 Task: Create in the project Transpire in Backlog an issue 'Create a new online platform for online music production courses with advanced audio mixing and mastering capabilities', assign it to team member softage.2@softage.net and change the status to IN PROGRESS.
Action: Mouse moved to (224, 53)
Screenshot: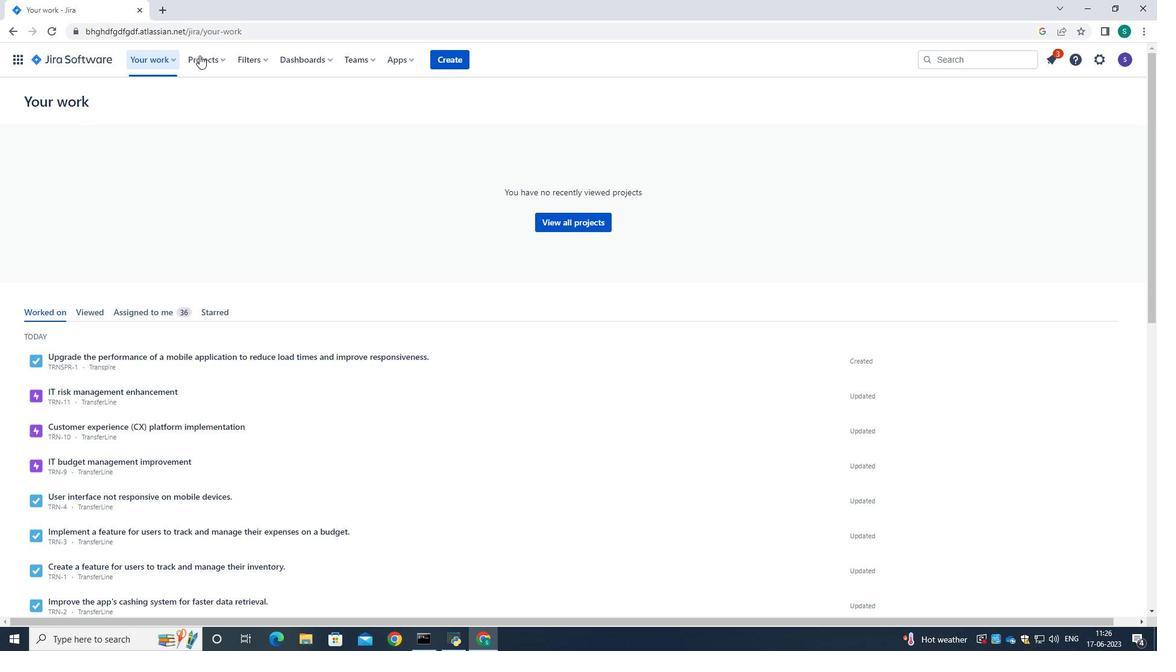 
Action: Mouse pressed left at (224, 53)
Screenshot: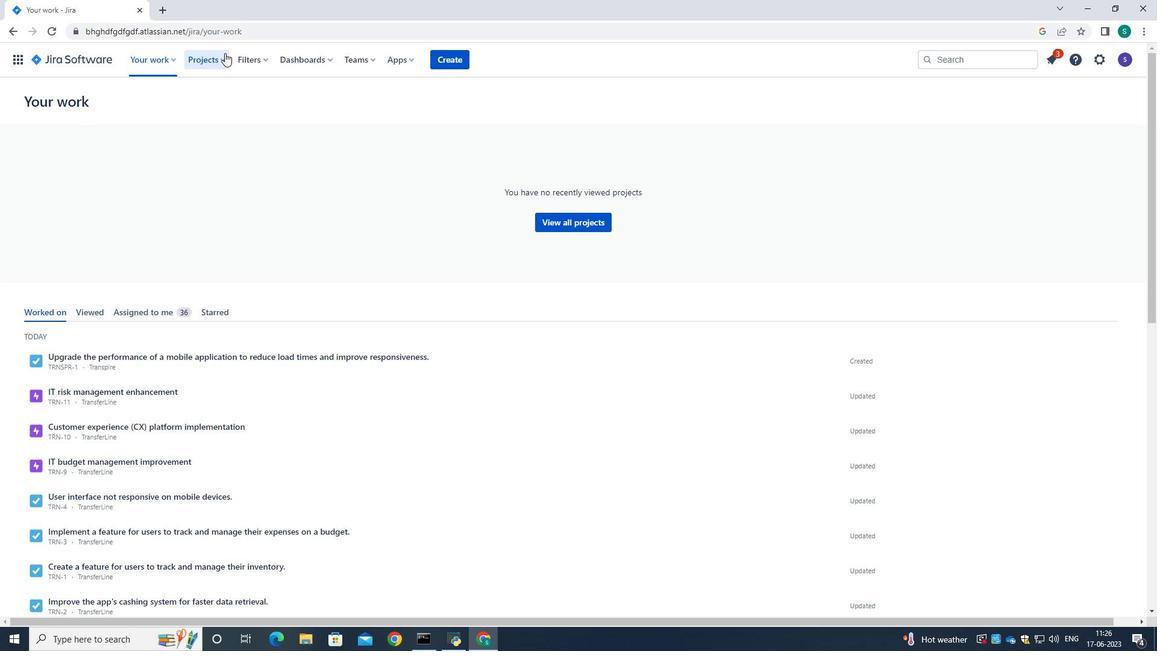 
Action: Mouse moved to (244, 120)
Screenshot: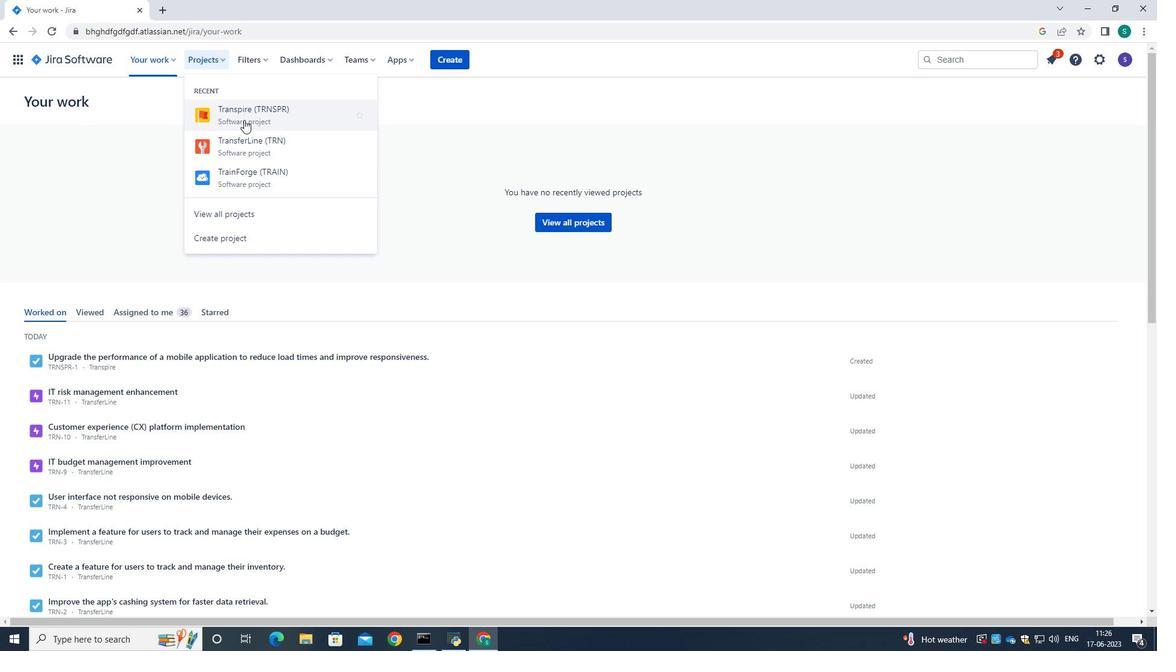 
Action: Mouse pressed left at (244, 120)
Screenshot: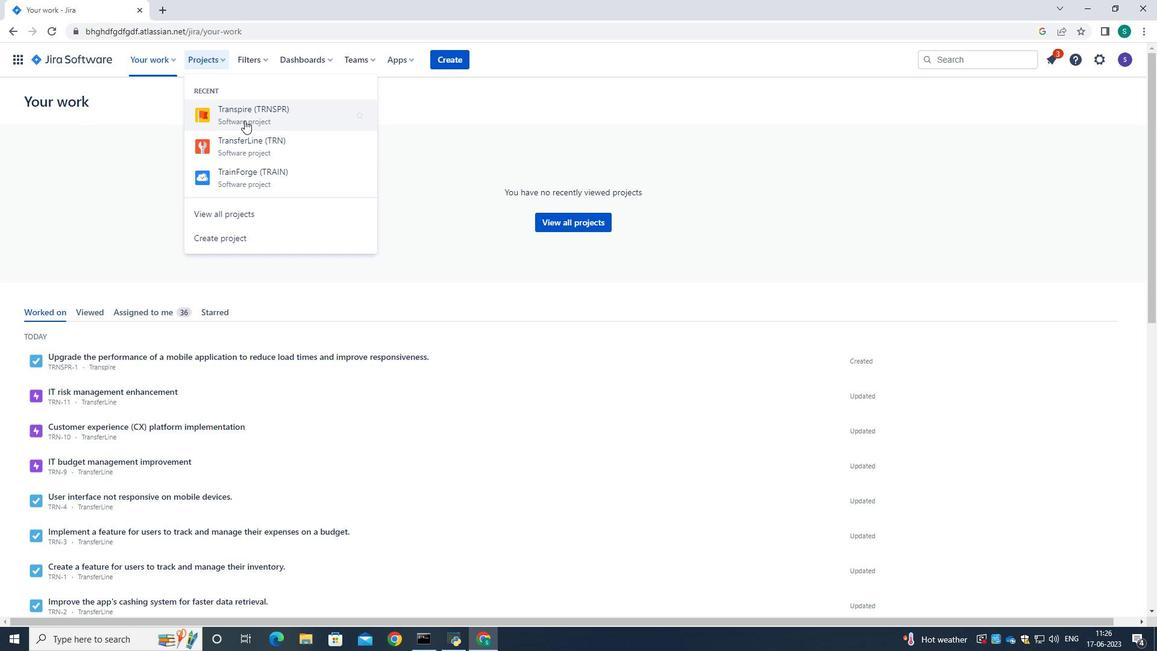 
Action: Mouse moved to (77, 176)
Screenshot: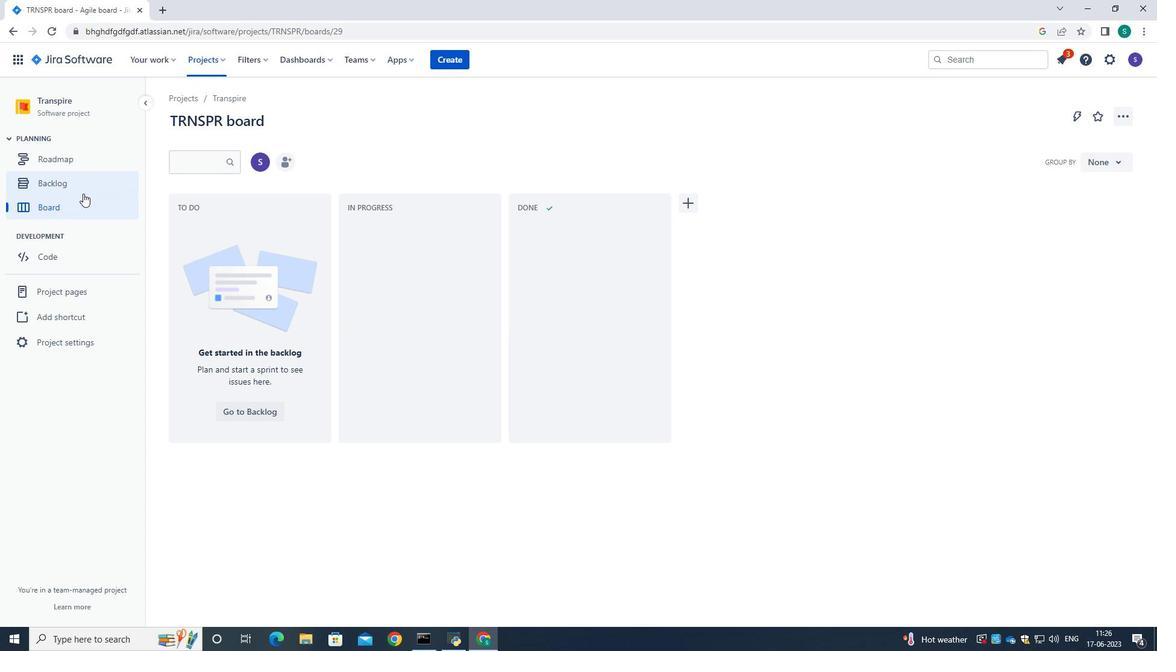 
Action: Mouse pressed left at (77, 176)
Screenshot: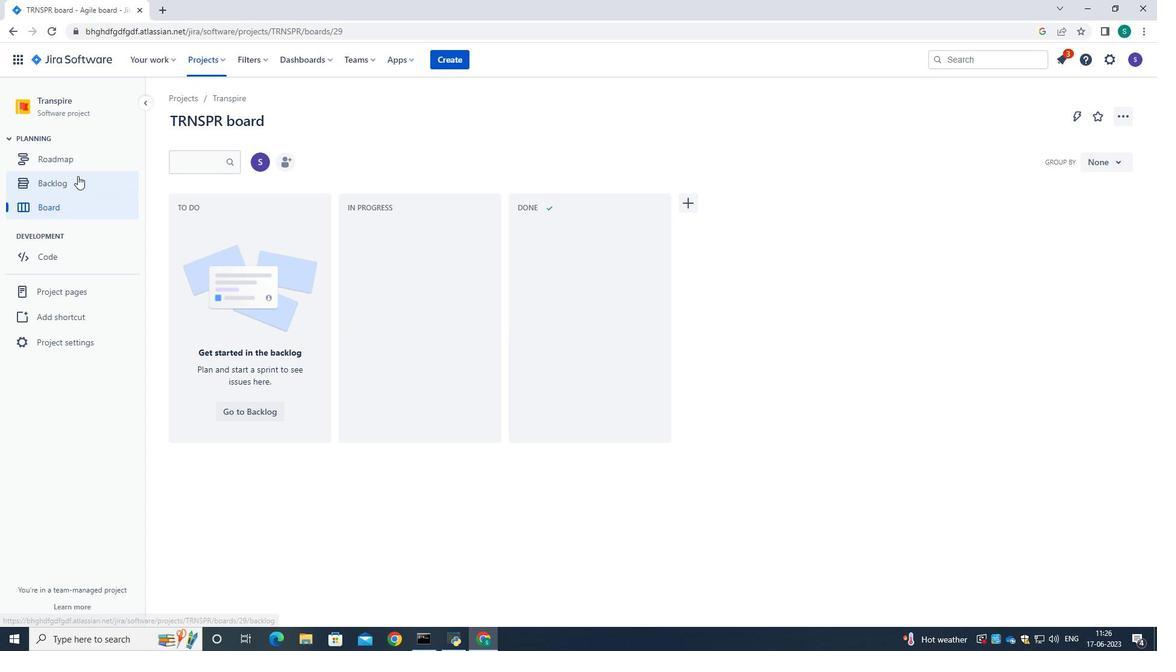 
Action: Mouse moved to (387, 244)
Screenshot: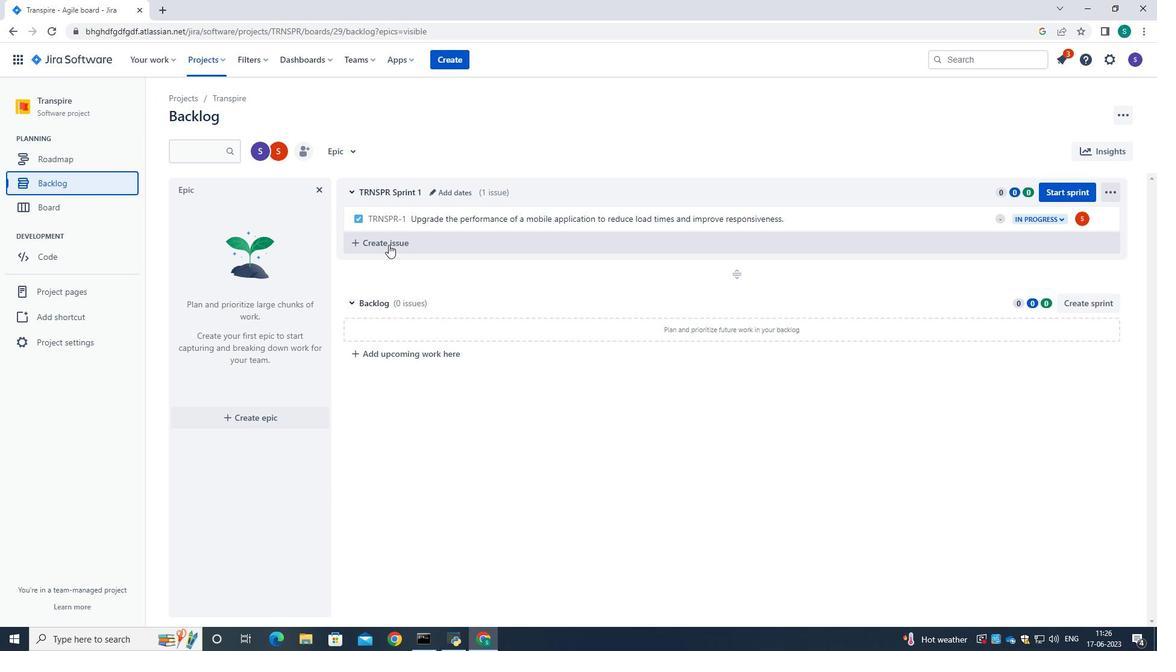 
Action: Mouse pressed left at (387, 244)
Screenshot: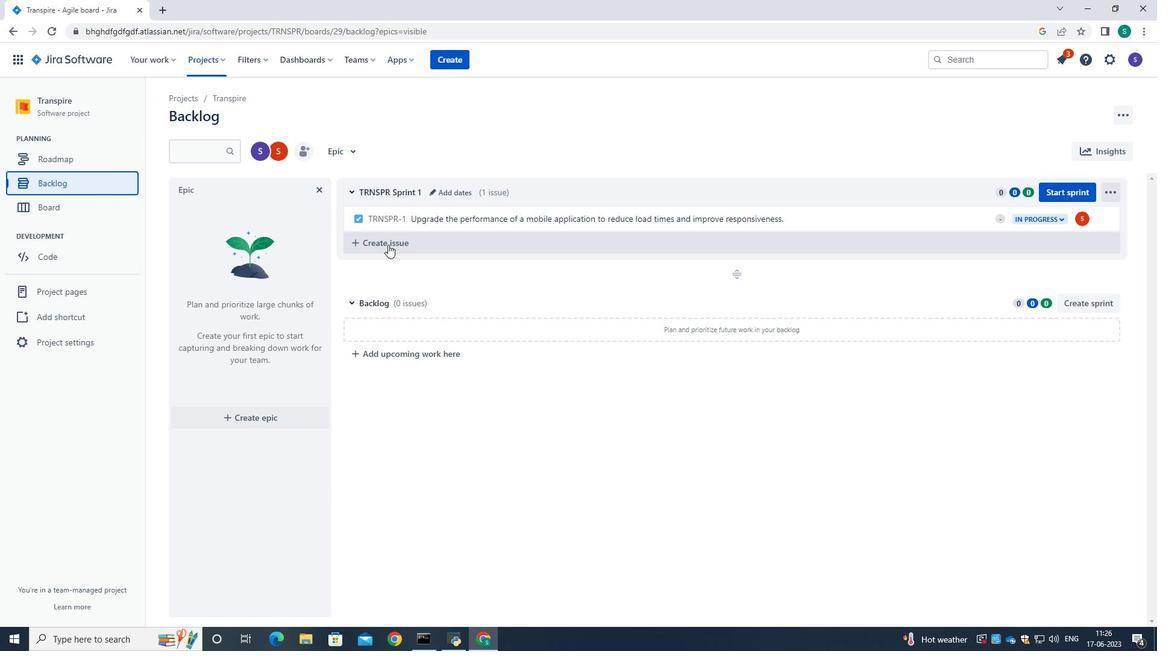 
Action: Mouse moved to (428, 244)
Screenshot: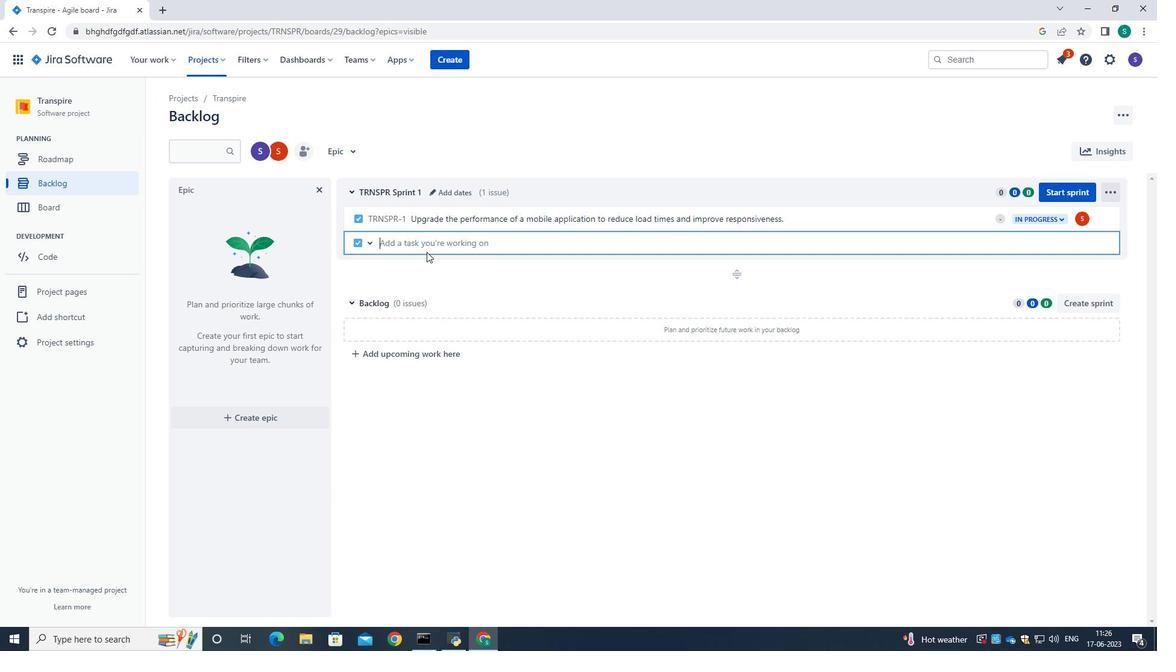
Action: Mouse pressed left at (428, 244)
Screenshot: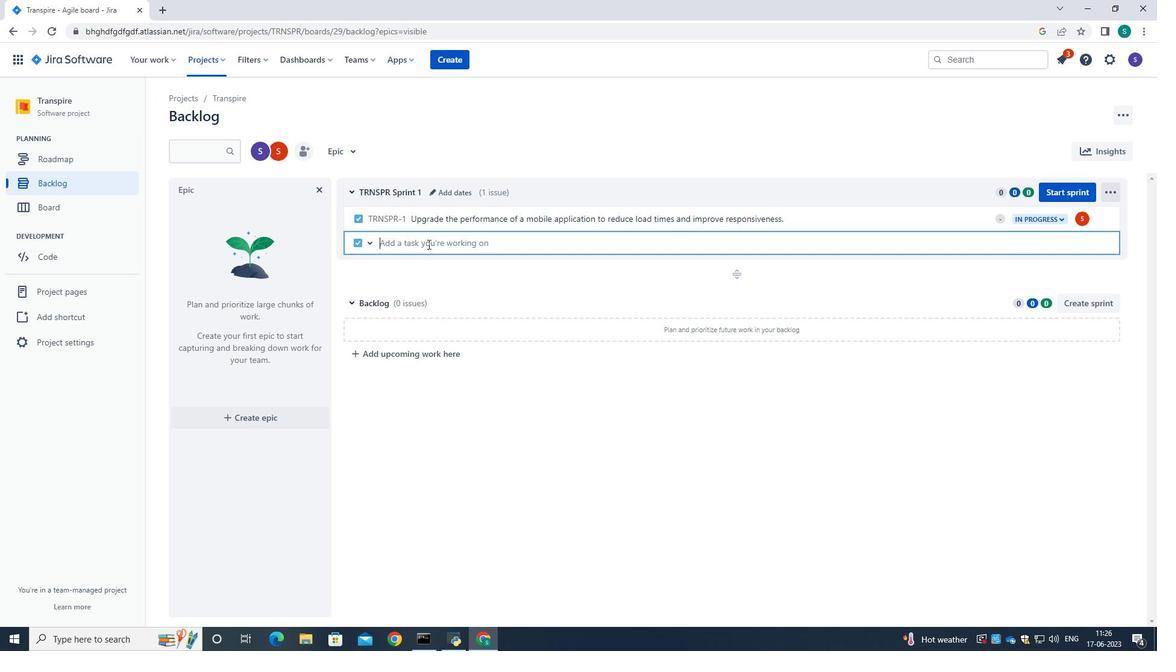 
Action: Key pressed <Key.caps_lock>C<Key.caps_lock>reate<Key.space>a<Key.space>new<Key.space>online<Key.space>platform<Key.space>for<Key.space>online<Key.space>music<Key.space><Key.space><Key.space><Key.space><Key.space><Key.space><Key.space><Key.space><Key.space><Key.space><Key.space><Key.space><Key.space><Key.space><Key.space><Key.space><Key.space><Key.space><Key.space><Key.backspace><Key.backspace><Key.backspace><Key.backspace><Key.backspace><Key.backspace><Key.backspace><Key.backspace><Key.backspace><Key.backspace><Key.backspace><Key.backspace><Key.backspace><Key.backspace><Key.backspace><Key.backspace><Key.backspace><Key.backspace>production<Key.space>couses<Key.space>with<Key.space>a<Key.backspace><Key.backspace><Key.backspace><Key.backspace><Key.backspace><Key.backspace><Key.backspace><Key.backspace><Key.backspace><Key.backspace>rses<Key.space>with<Key.space>advanced<Key.space><Key.space><Key.space><Key.space><Key.space><Key.space><Key.backspace><Key.backspace><Key.backspace>audio<Key.space>mixing<Key.space>and<Key.space>mastering<Key.space>capabilities.<Key.enter>
Screenshot: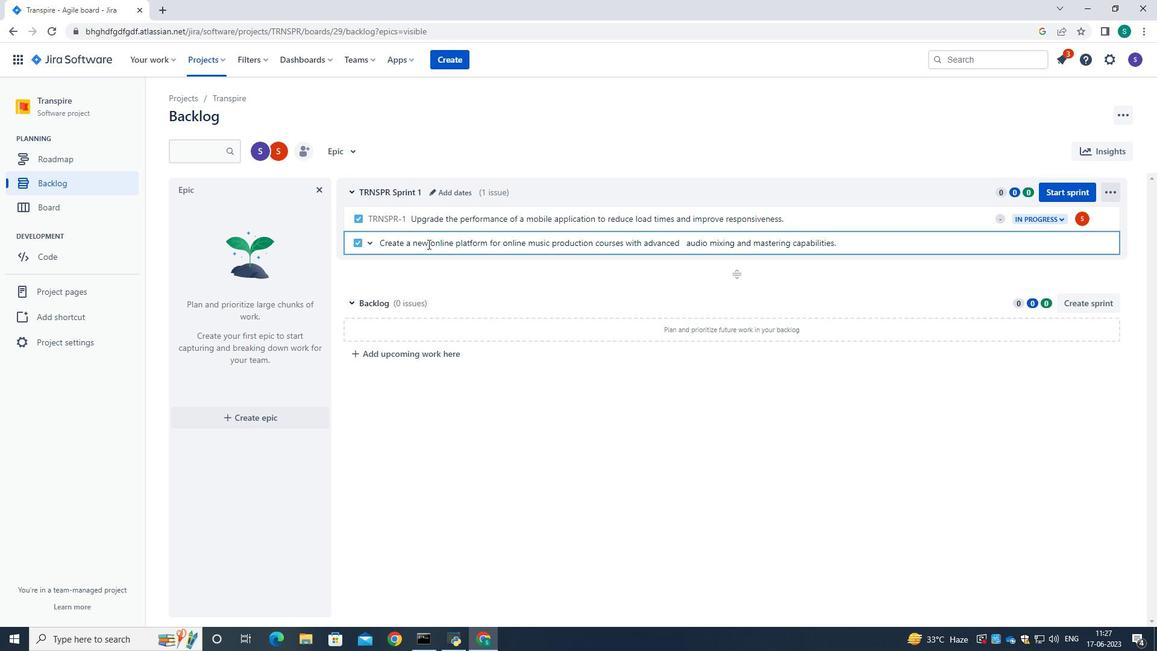 
Action: Mouse moved to (1082, 243)
Screenshot: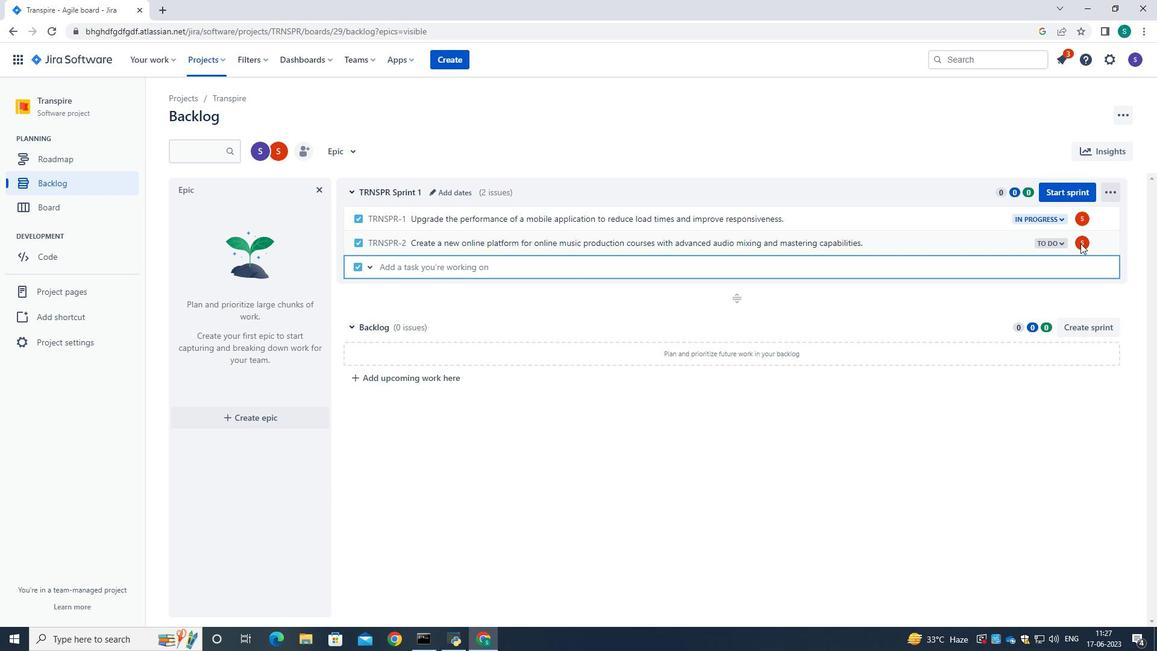 
Action: Mouse pressed left at (1082, 243)
Screenshot: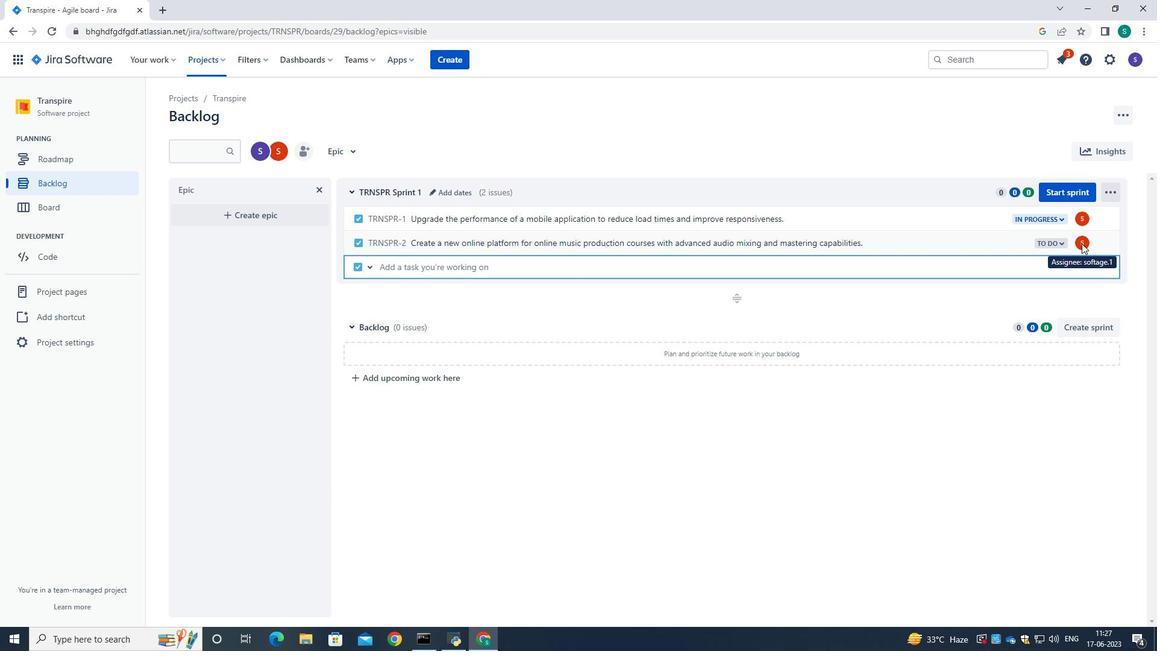
Action: Mouse moved to (1082, 245)
Screenshot: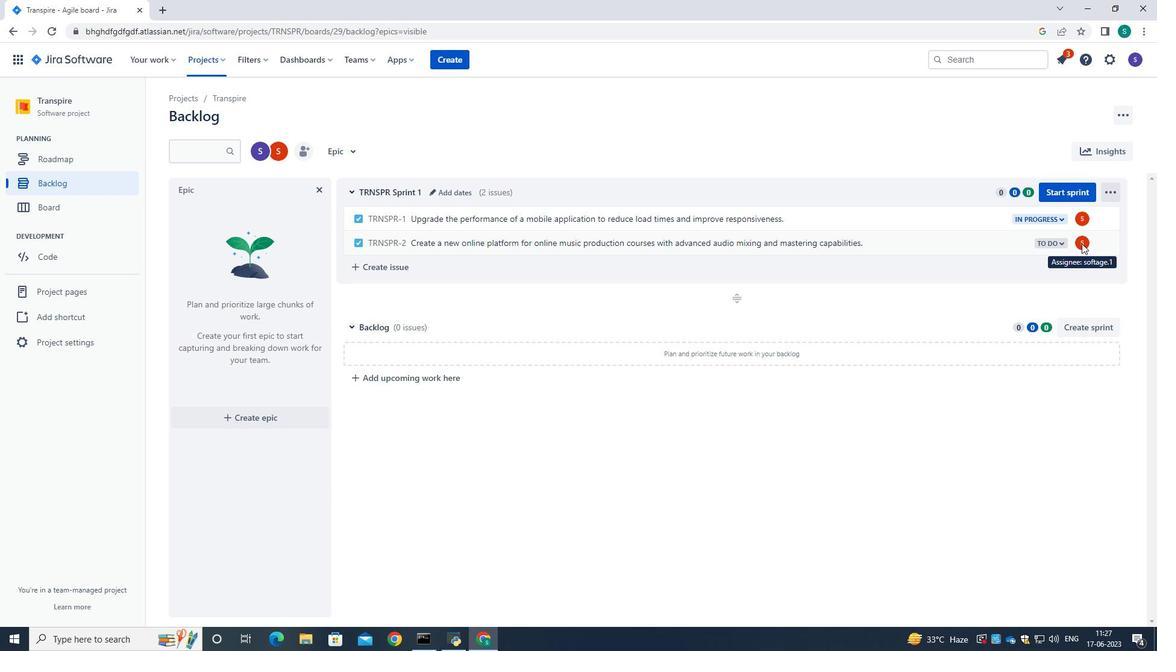 
Action: Mouse pressed left at (1082, 245)
Screenshot: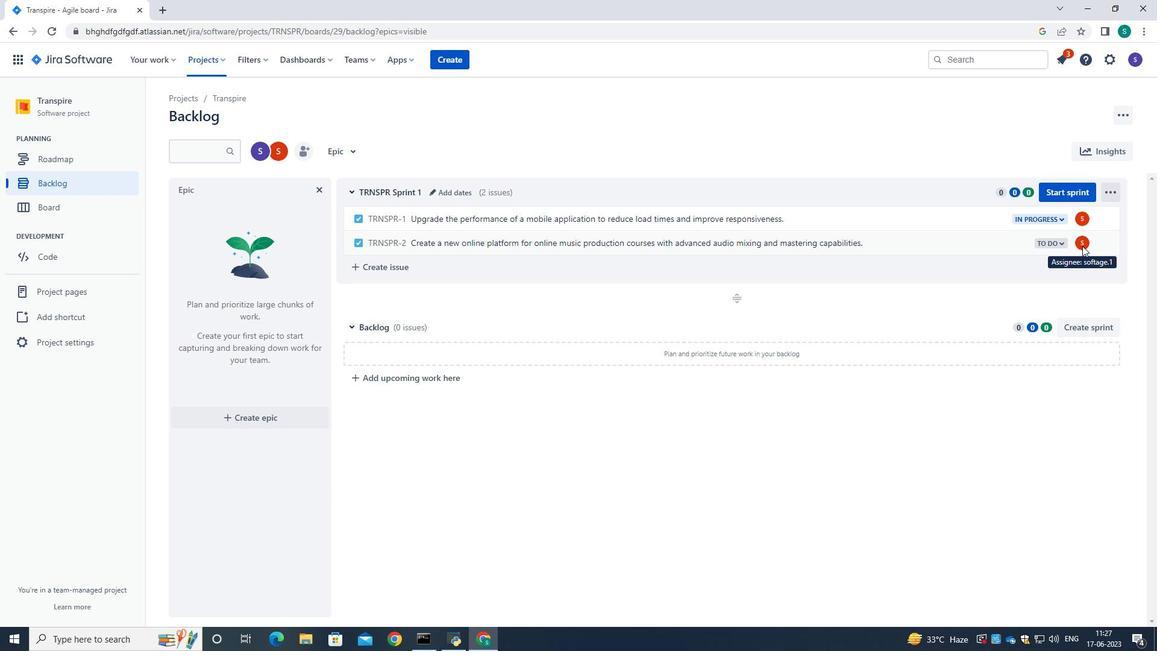 
Action: Mouse moved to (1085, 244)
Screenshot: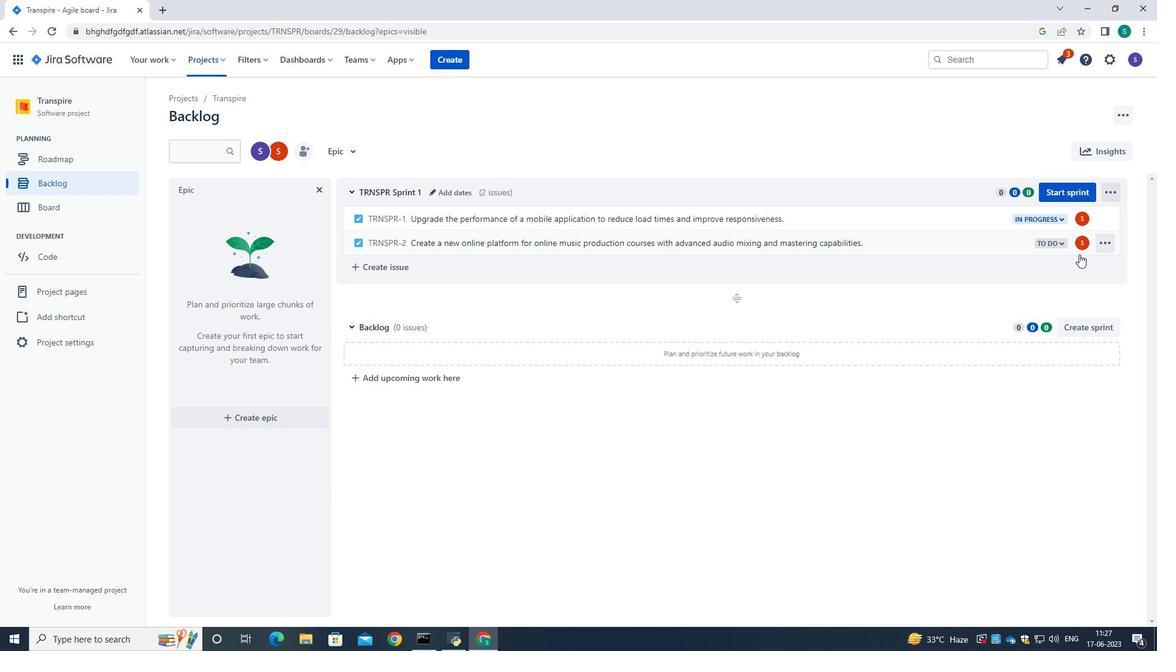 
Action: Mouse pressed left at (1085, 244)
Screenshot: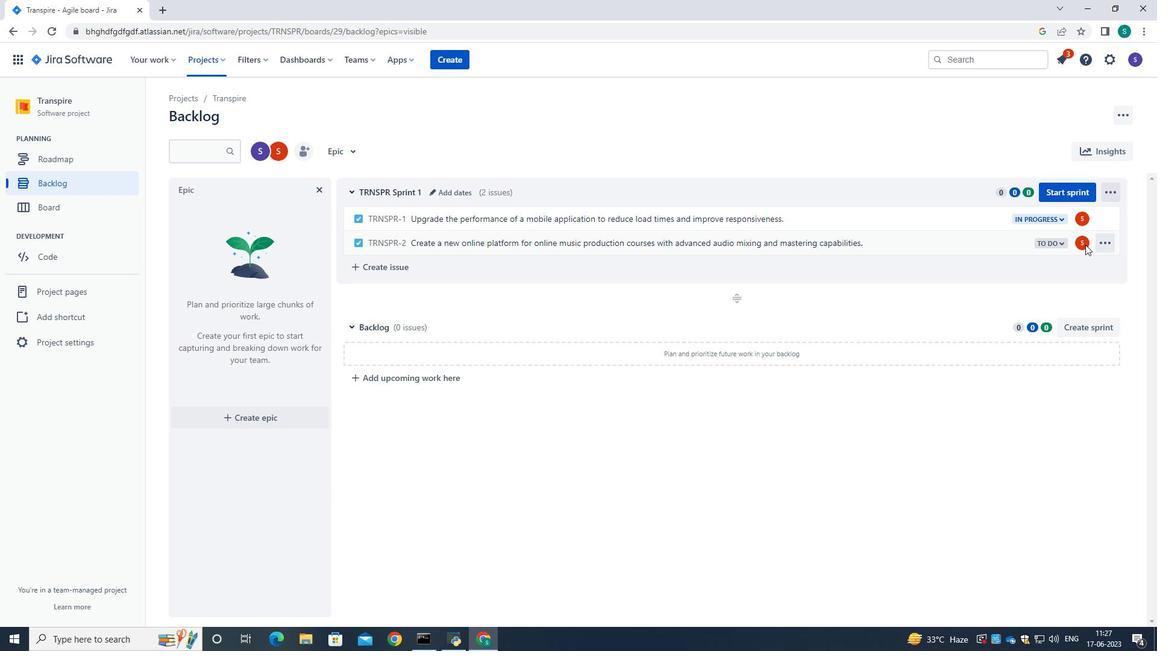 
Action: Mouse moved to (1078, 240)
Screenshot: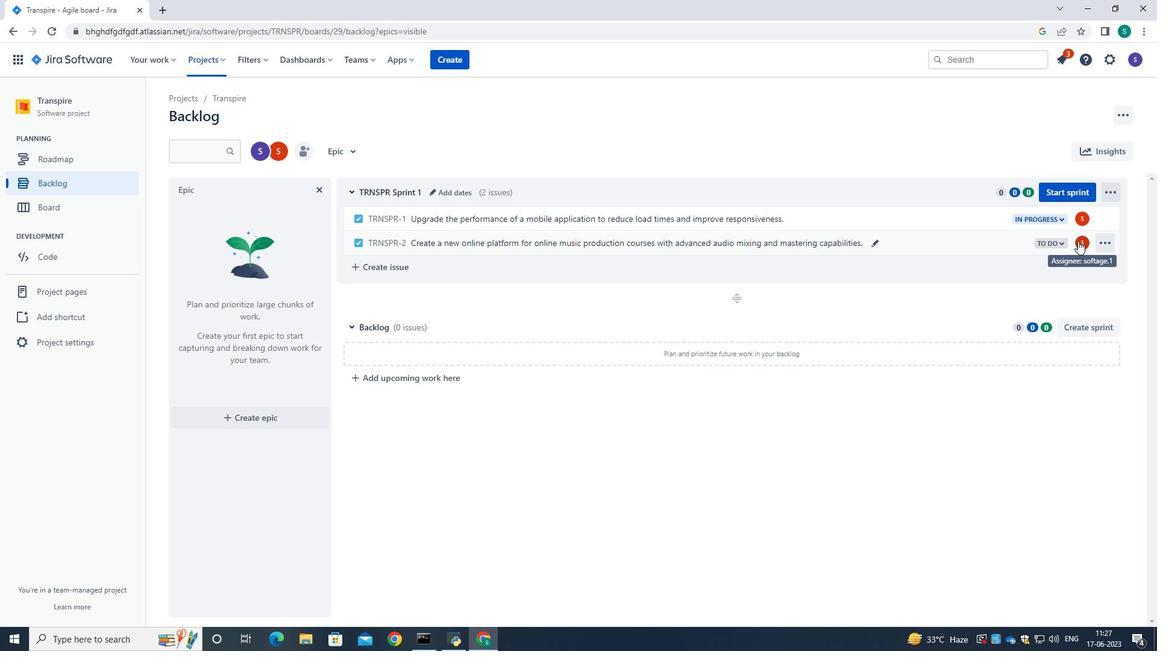 
Action: Mouse pressed left at (1078, 240)
Screenshot: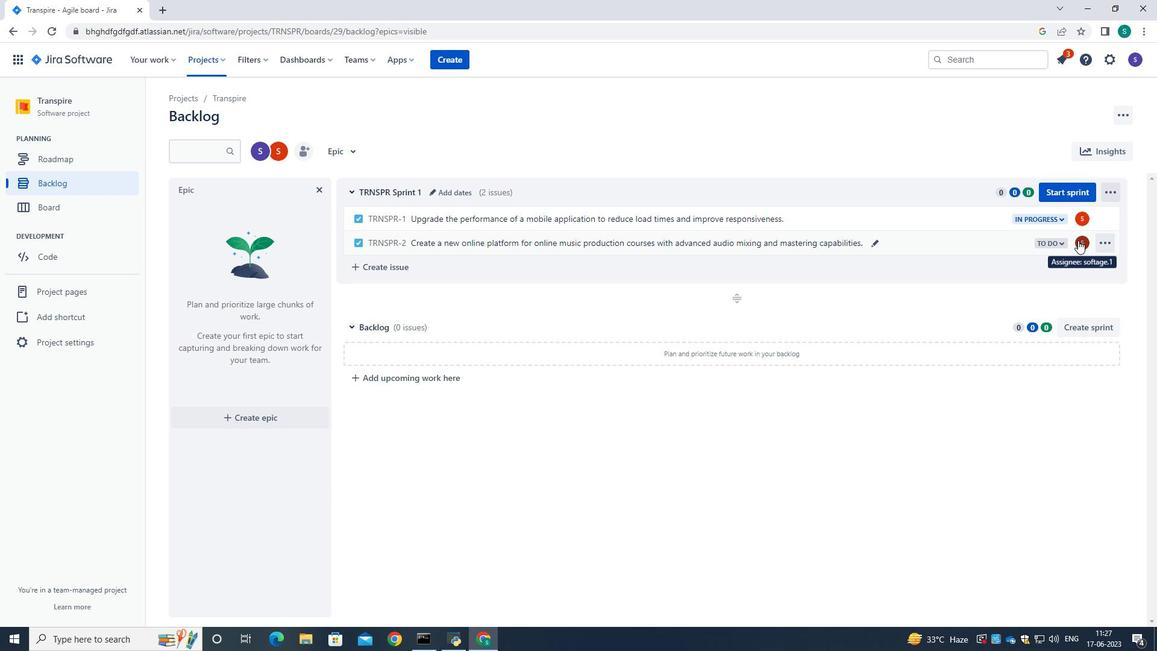 
Action: Mouse moved to (988, 266)
Screenshot: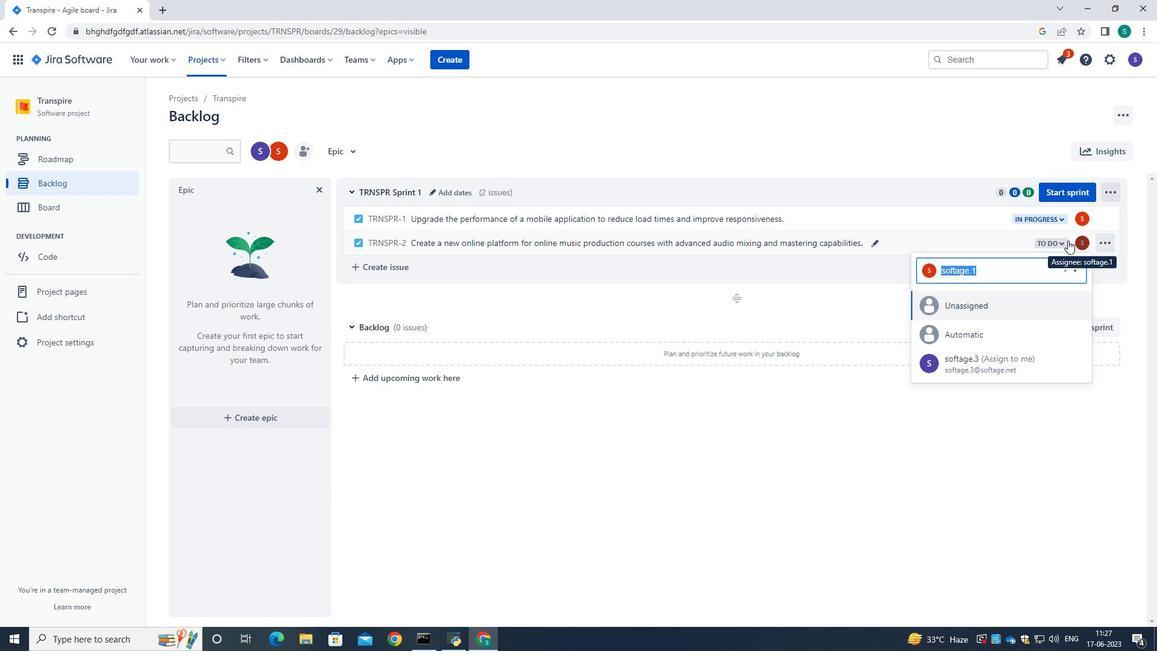 
Action: Key pressed softage.2<Key.shift>@softage.net
Screenshot: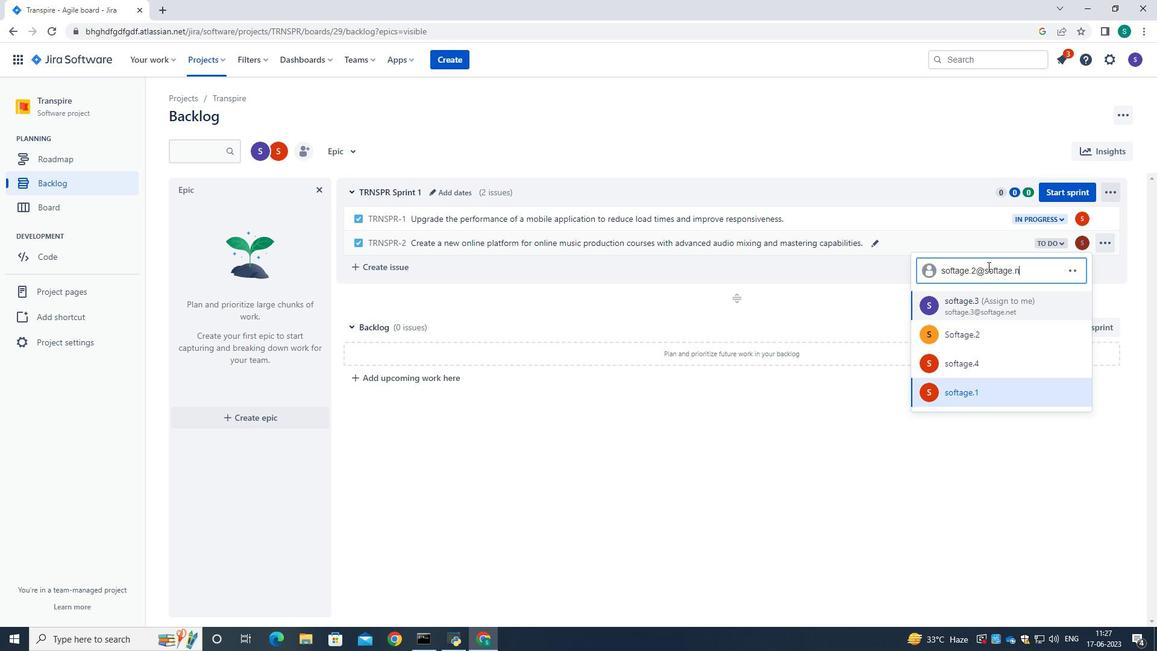 
Action: Mouse moved to (981, 308)
Screenshot: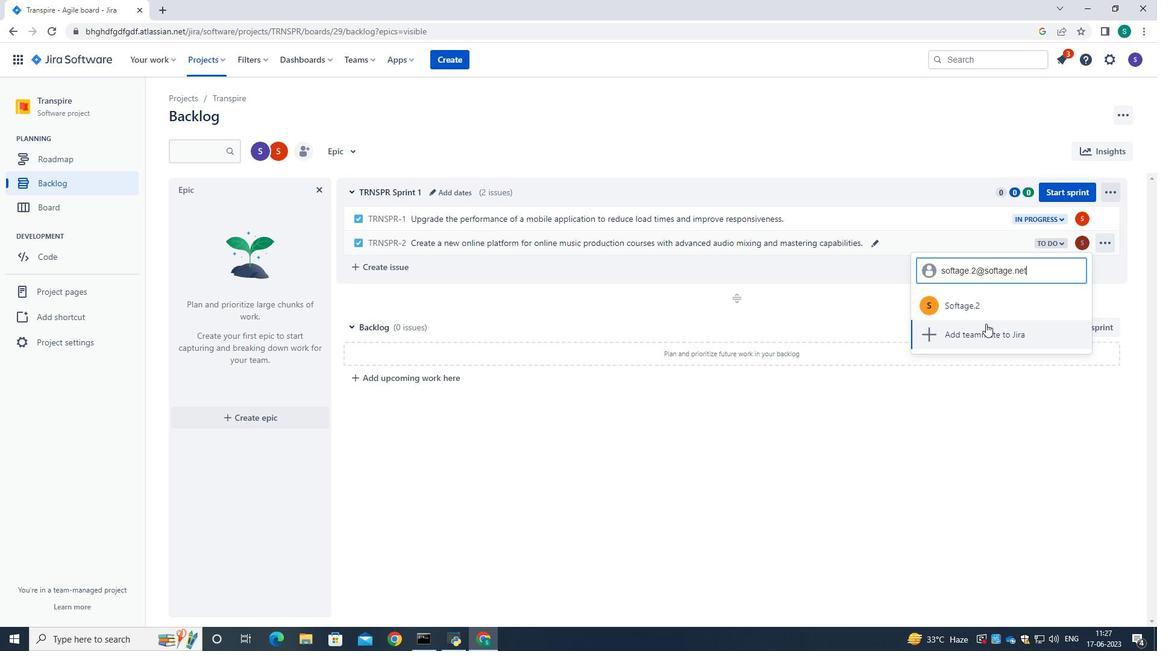 
Action: Mouse pressed left at (981, 308)
Screenshot: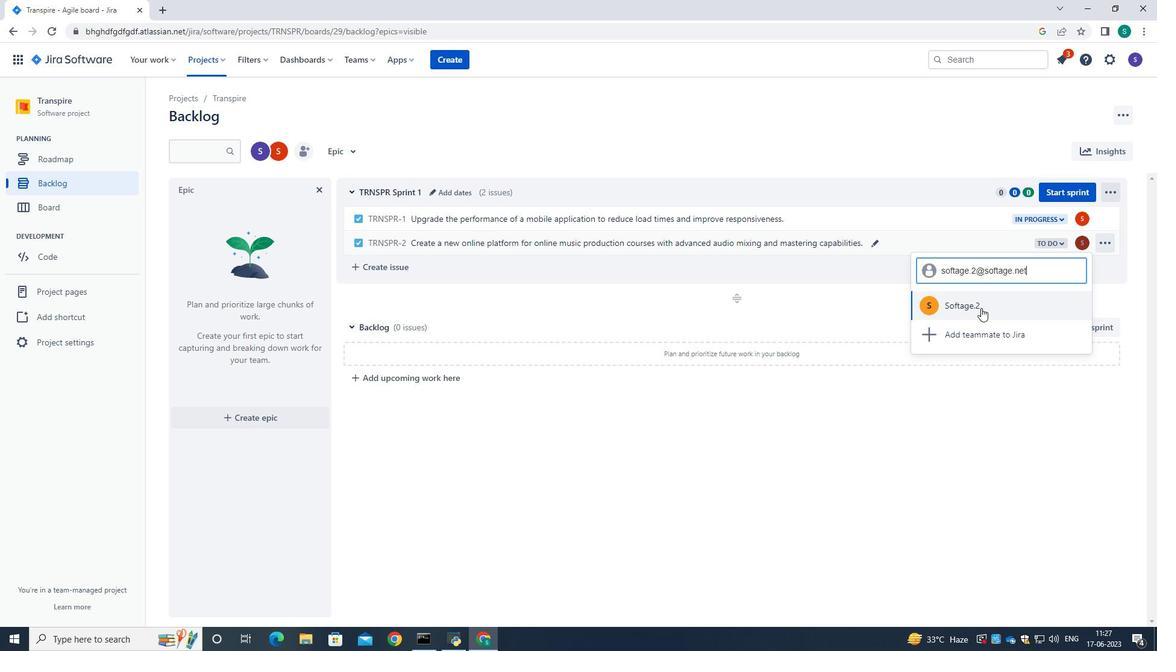 
Action: Mouse moved to (1051, 241)
Screenshot: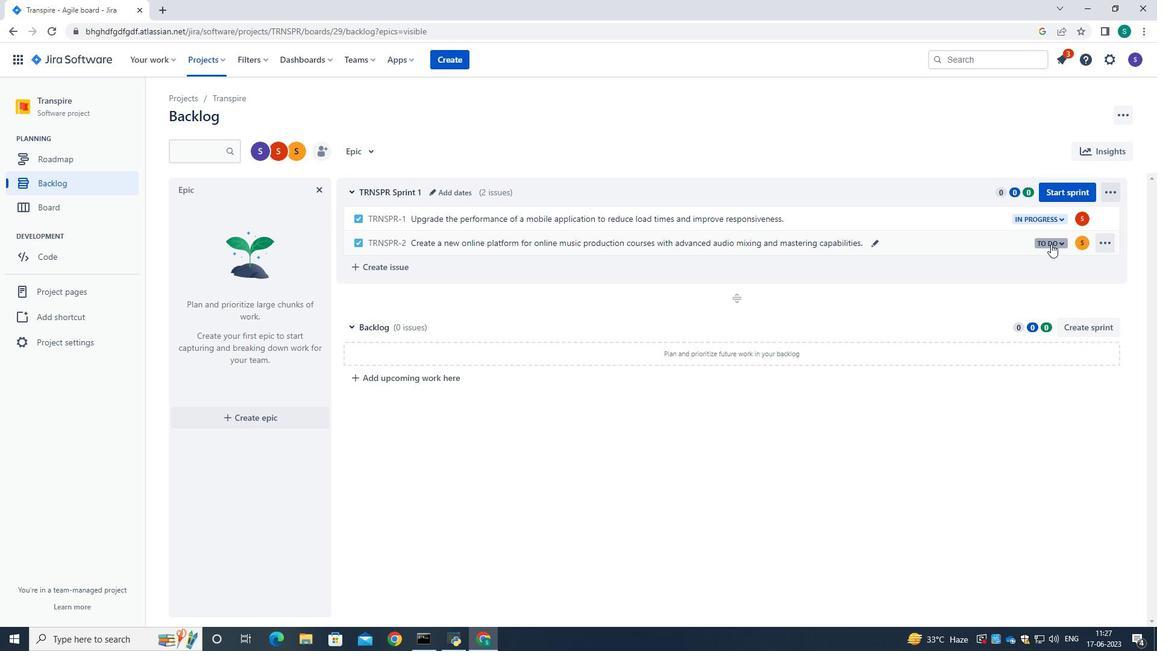 
Action: Mouse pressed left at (1051, 241)
Screenshot: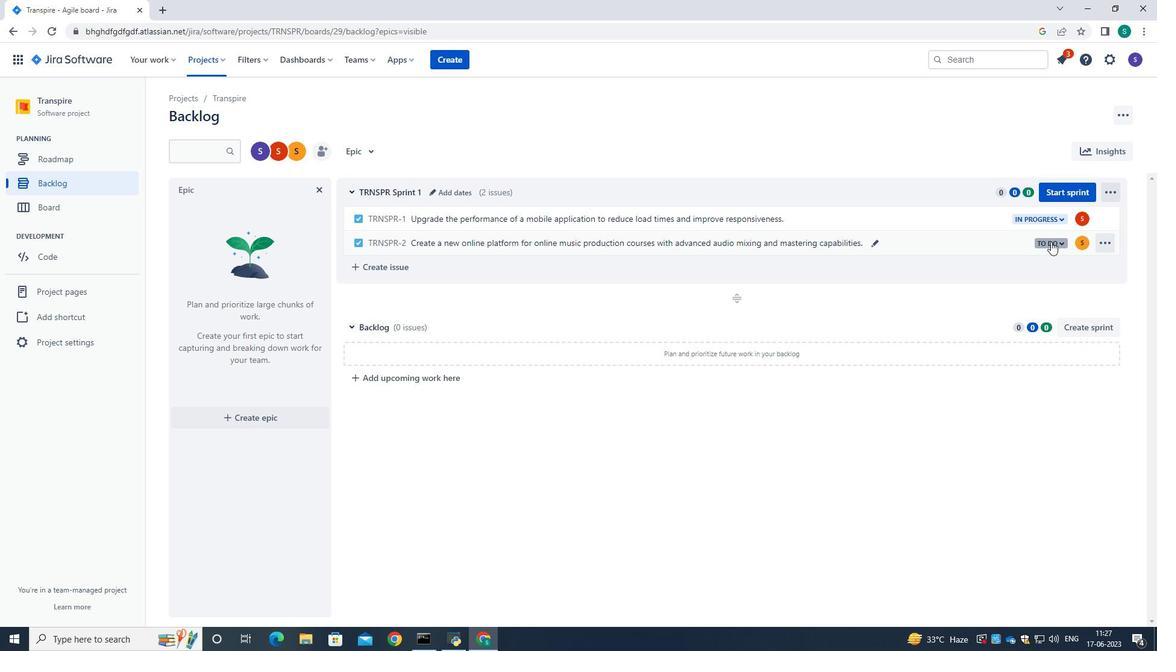 
Action: Mouse moved to (975, 268)
Screenshot: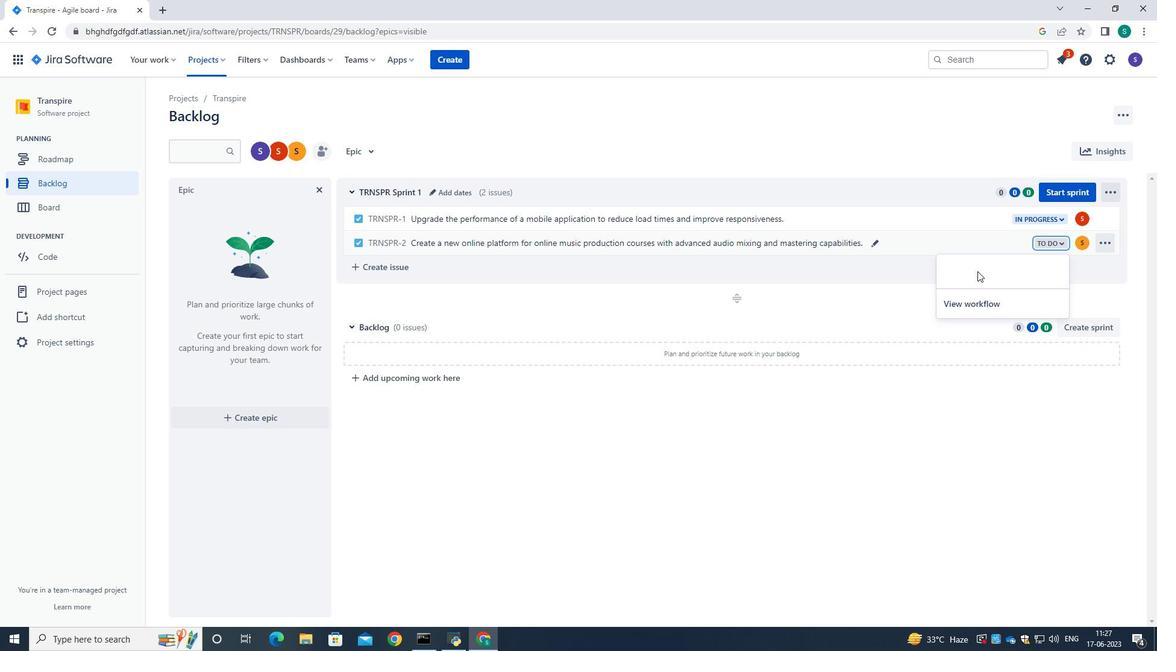 
Action: Mouse pressed left at (975, 268)
Screenshot: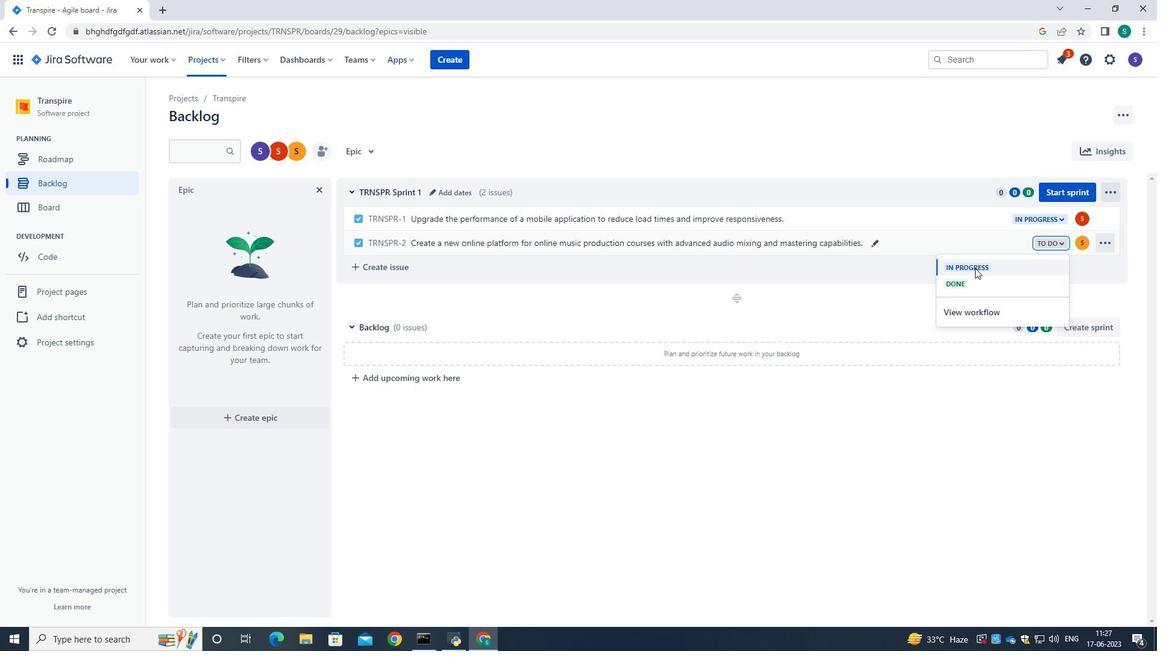 
Action: Mouse moved to (820, 297)
Screenshot: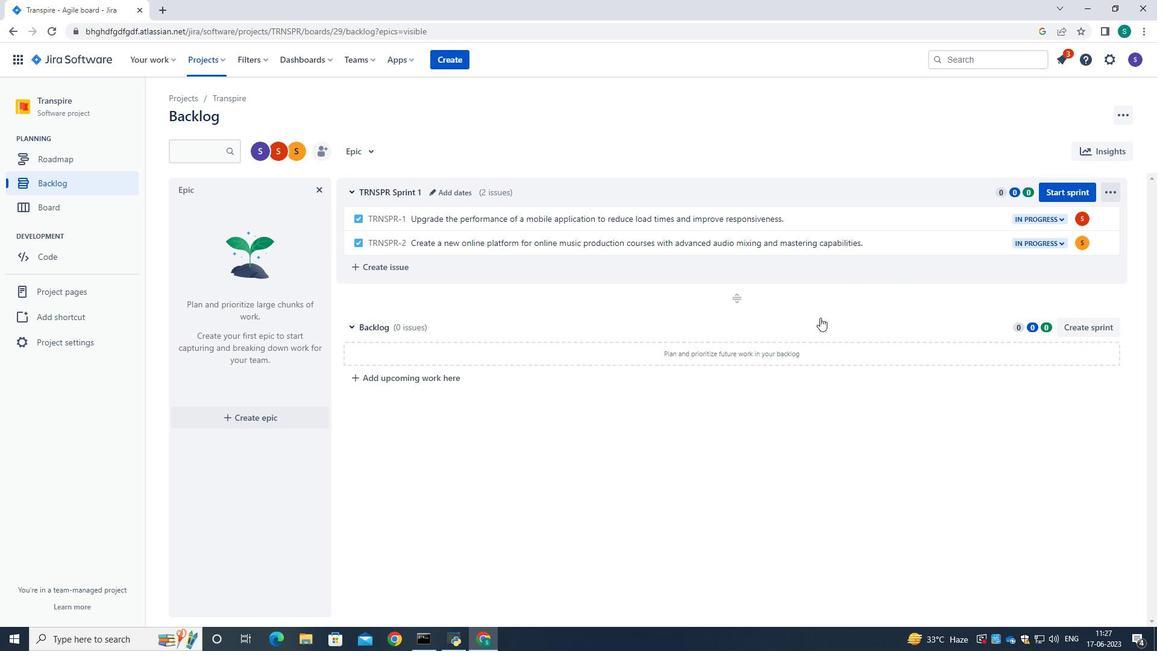 
Action: Mouse pressed left at (820, 297)
Screenshot: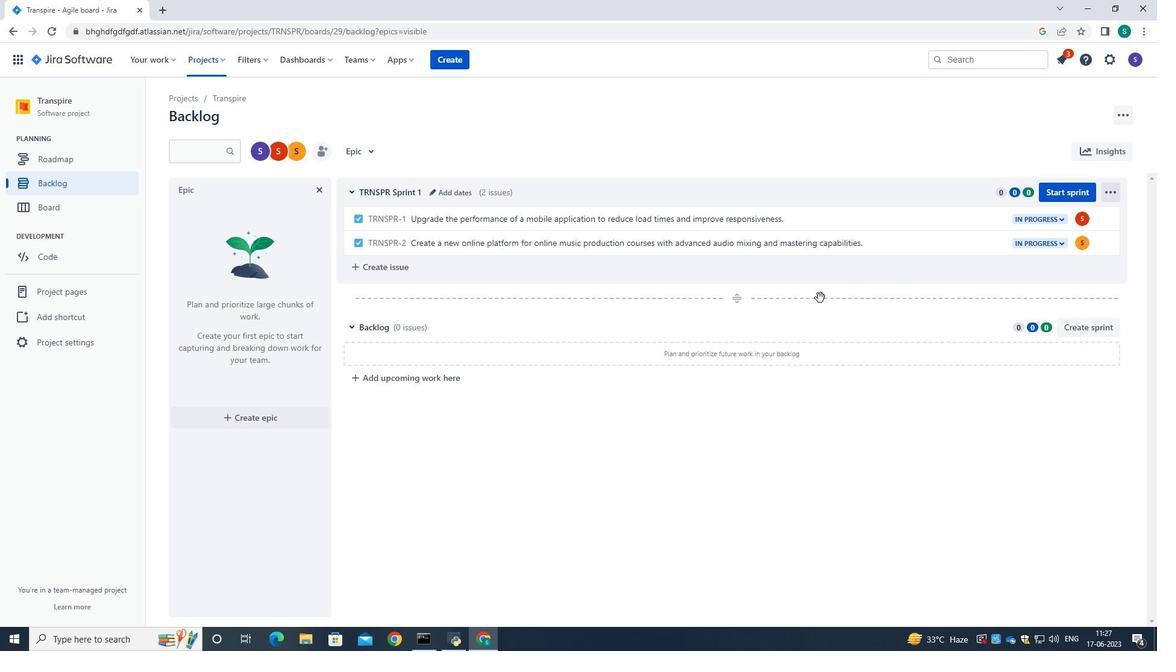 
